 Task: Search email   from parteek.kumar@softage.net in folder Inbox with a subject Subject0006
Action: Mouse moved to (550, 80)
Screenshot: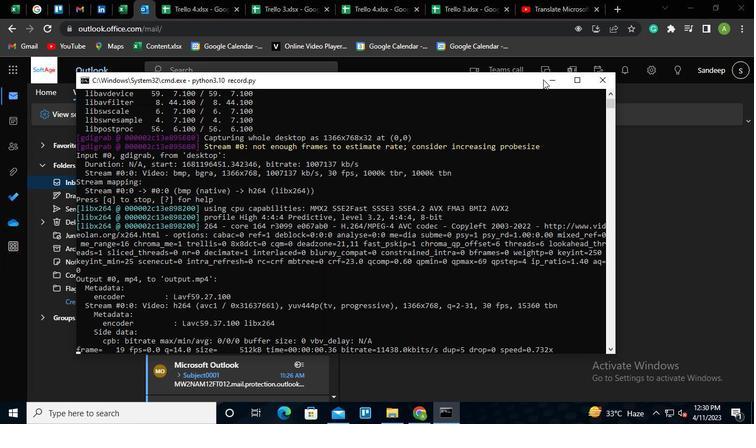 
Action: Mouse pressed left at (550, 80)
Screenshot: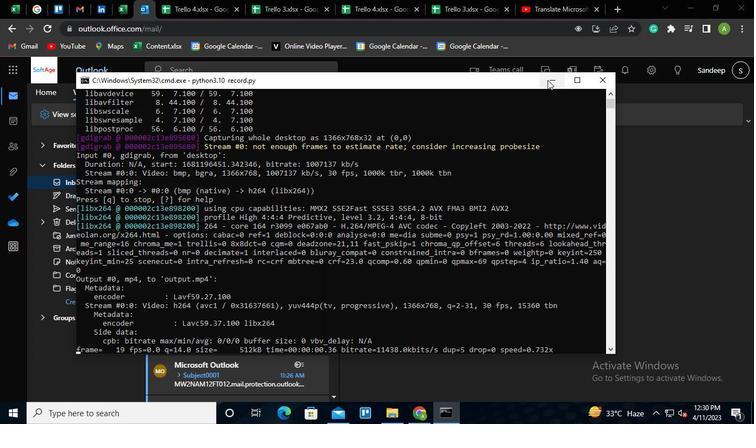 
Action: Mouse moved to (238, 71)
Screenshot: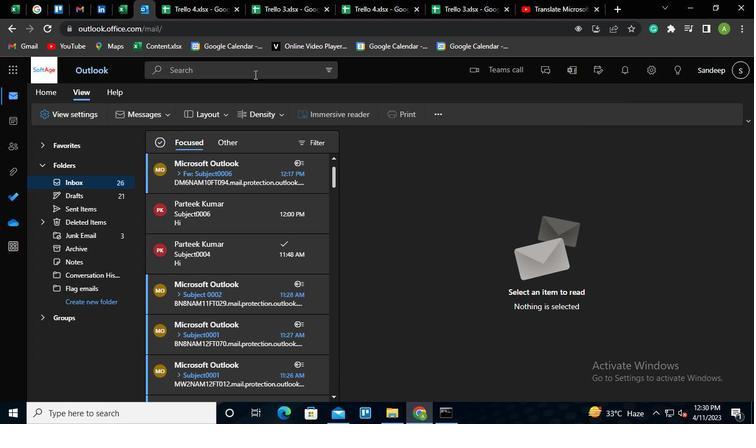 
Action: Mouse pressed left at (238, 71)
Screenshot: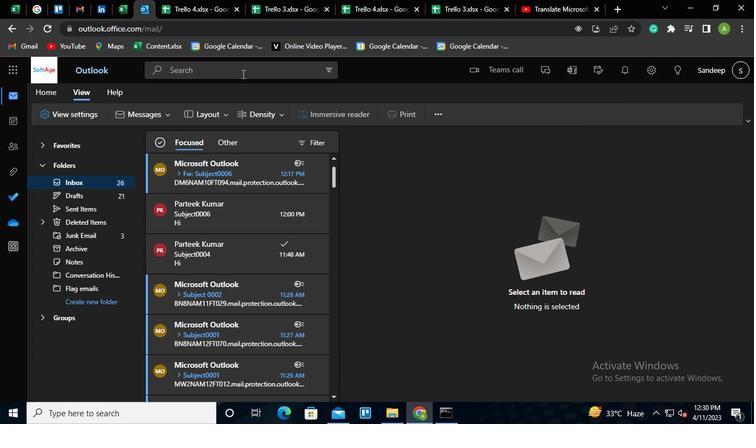 
Action: Mouse moved to (426, 70)
Screenshot: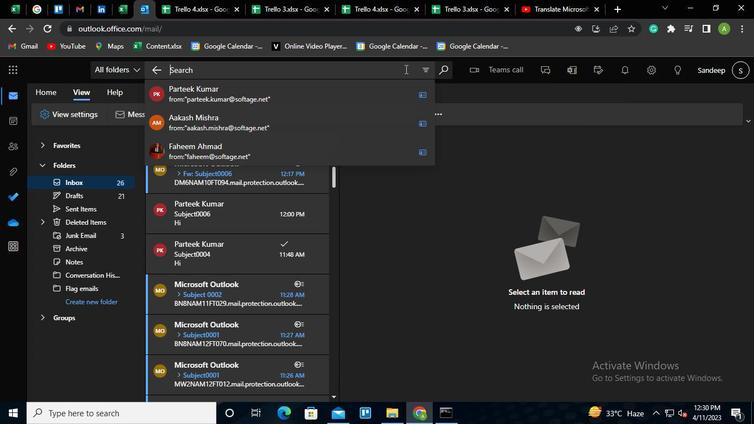 
Action: Mouse pressed left at (426, 70)
Screenshot: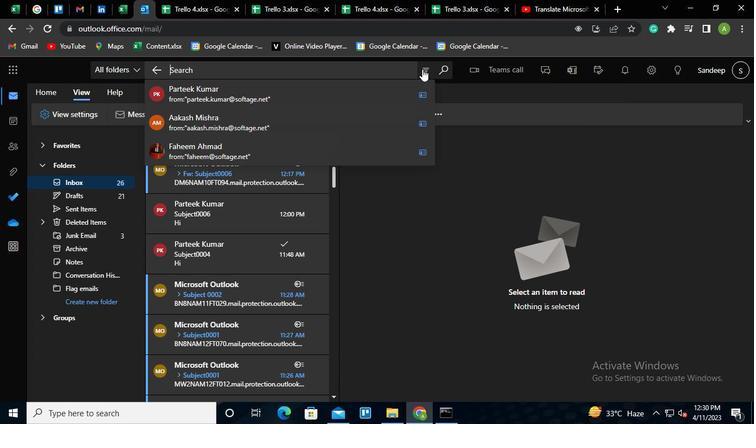 
Action: Mouse moved to (233, 93)
Screenshot: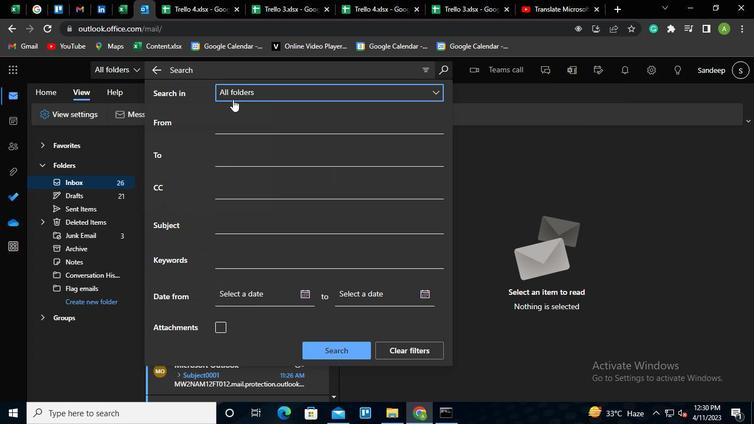 
Action: Mouse pressed left at (233, 93)
Screenshot: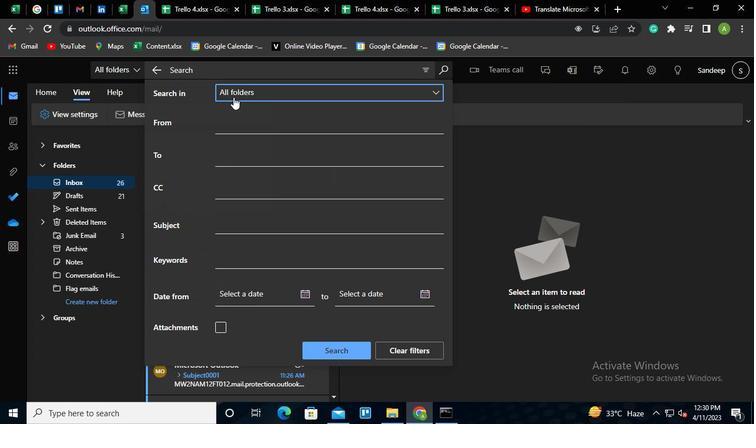 
Action: Mouse moved to (230, 127)
Screenshot: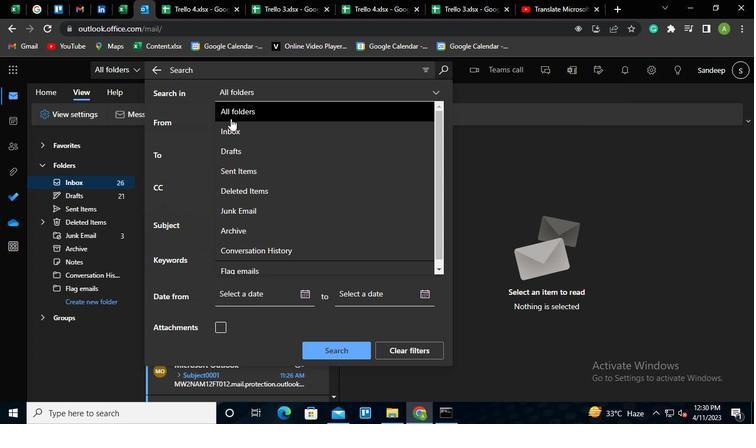 
Action: Mouse pressed left at (230, 127)
Screenshot: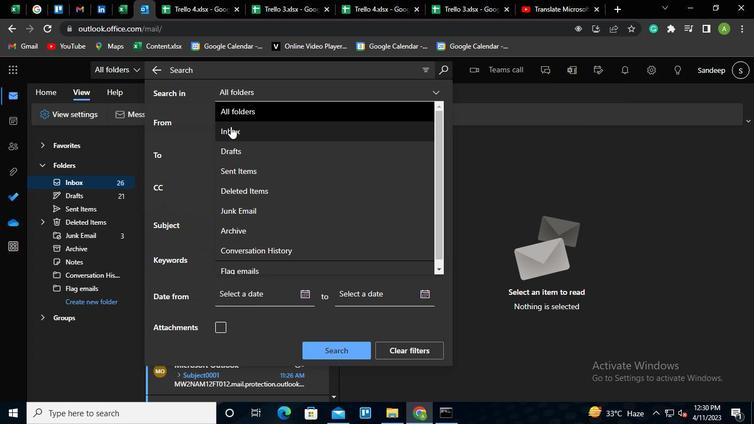 
Action: Mouse moved to (229, 122)
Screenshot: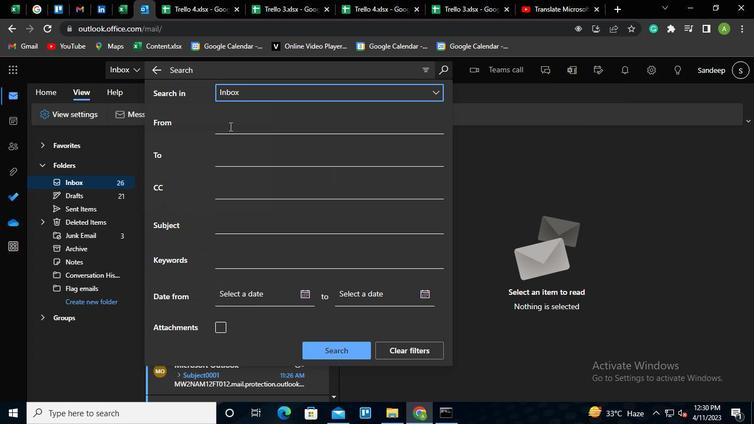 
Action: Mouse pressed left at (229, 122)
Screenshot: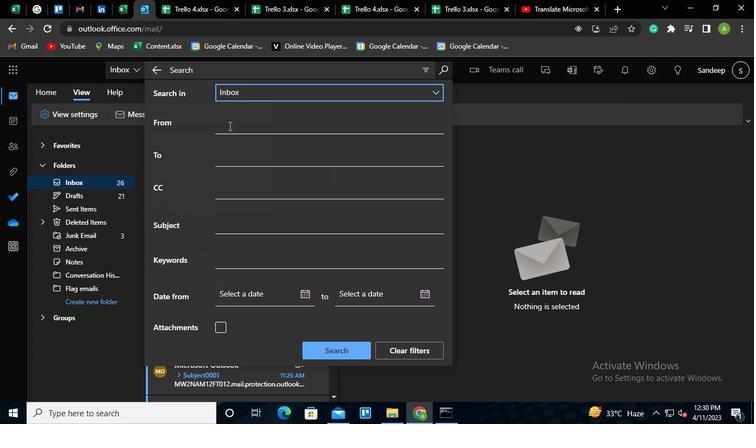 
Action: Mouse moved to (251, 157)
Screenshot: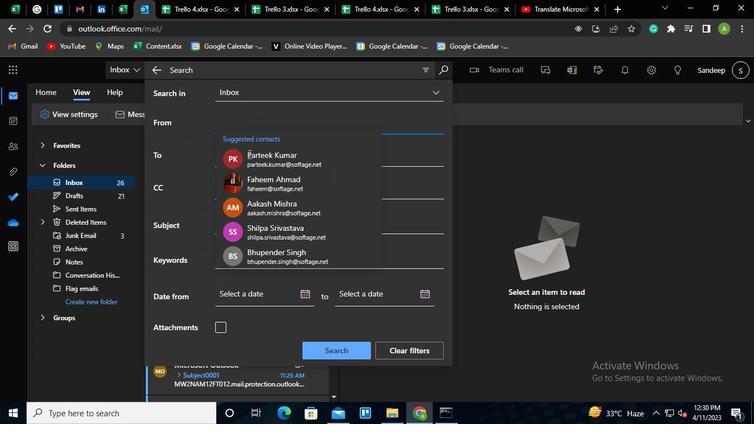 
Action: Mouse pressed left at (251, 157)
Screenshot: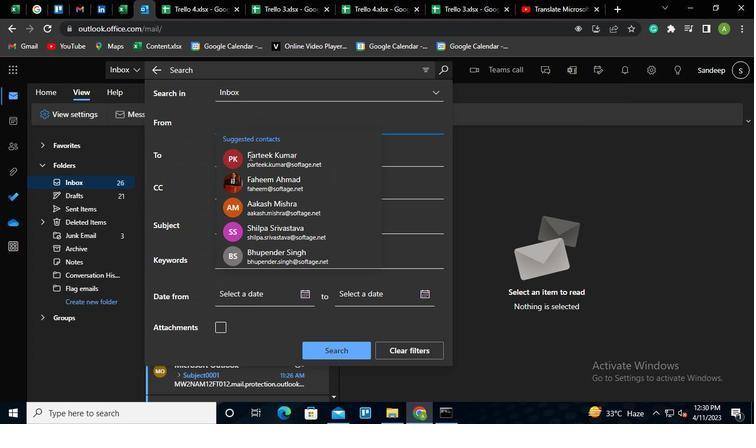 
Action: Mouse moved to (233, 227)
Screenshot: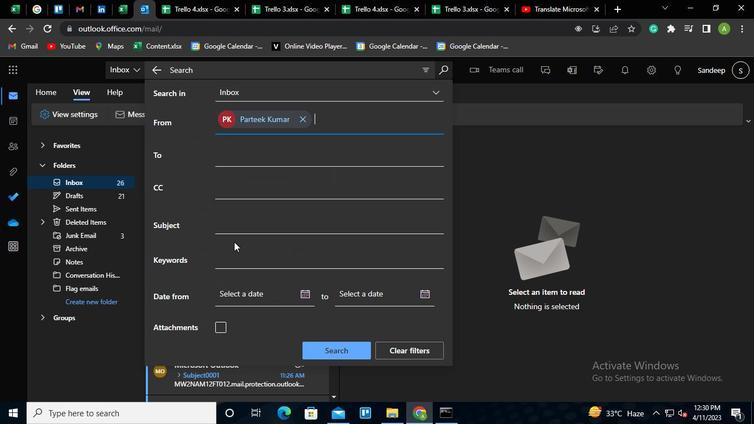
Action: Mouse pressed left at (233, 227)
Screenshot: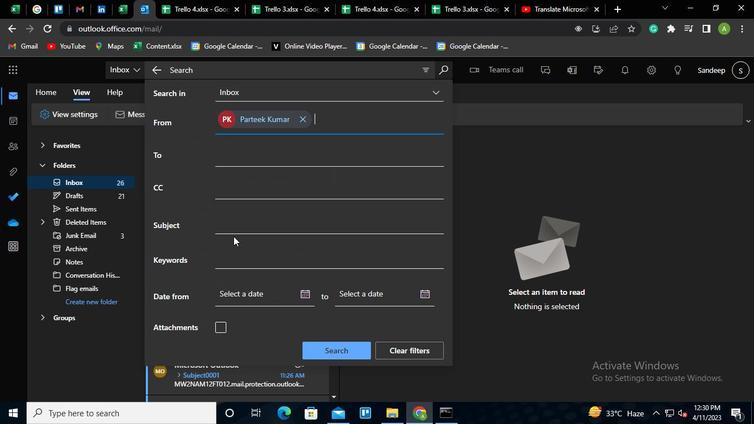 
Action: Keyboard Key.shift
Screenshot: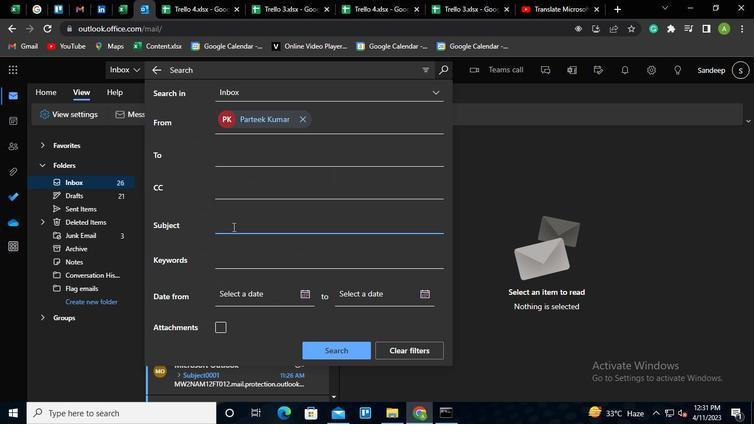 
Action: Keyboard S
Screenshot: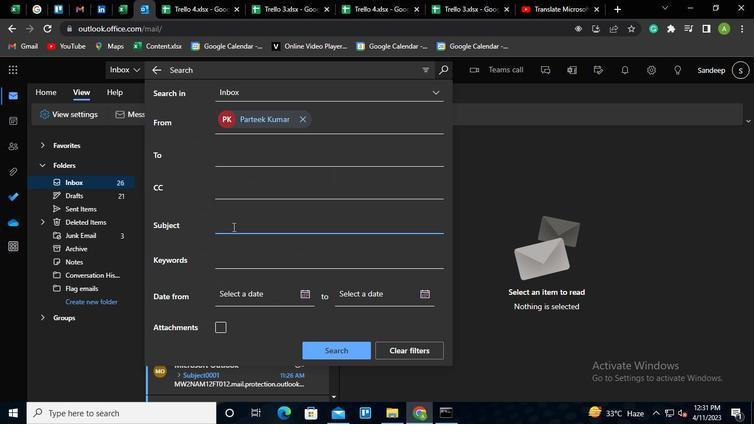 
Action: Keyboard u
Screenshot: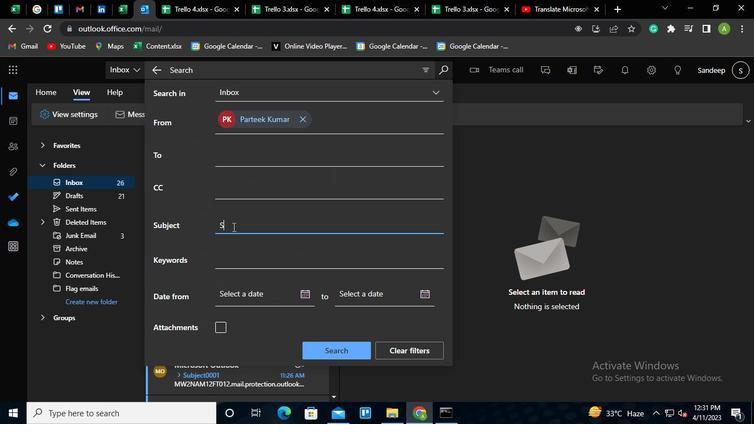 
Action: Keyboard b
Screenshot: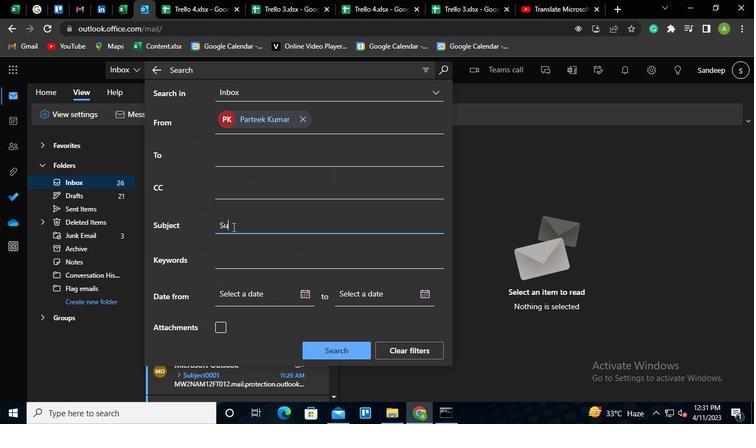
Action: Keyboard j
Screenshot: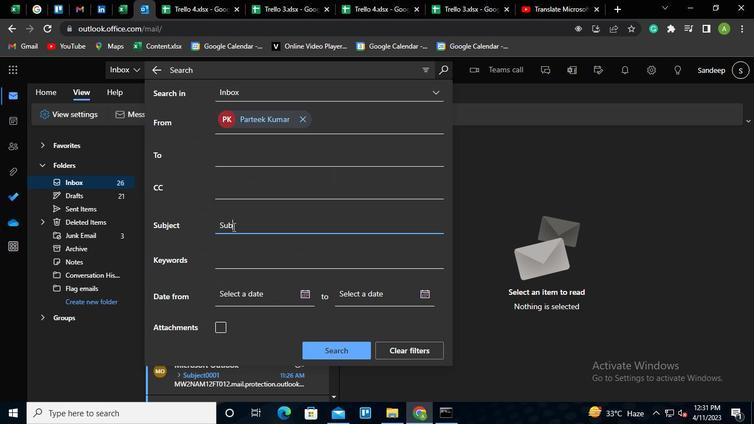 
Action: Keyboard e
Screenshot: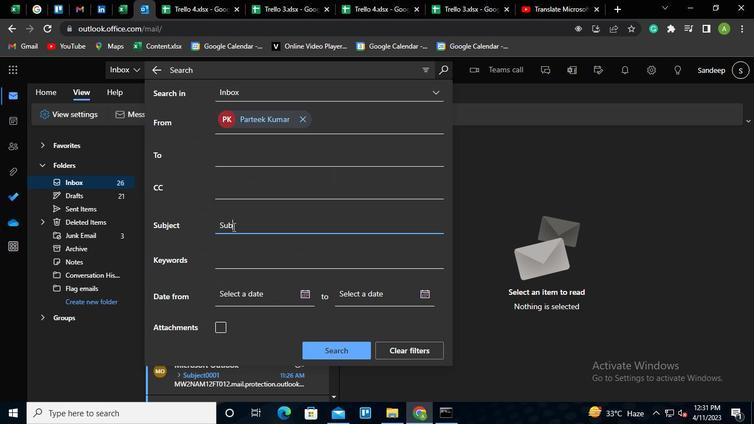 
Action: Keyboard c
Screenshot: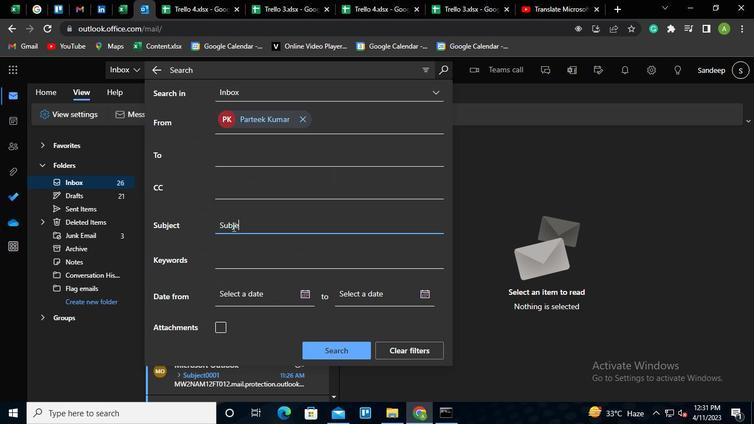 
Action: Keyboard t
Screenshot: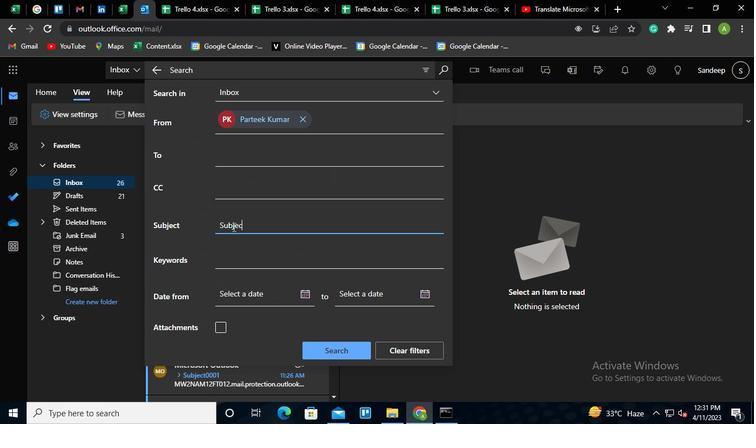 
Action: Keyboard <96>
Screenshot: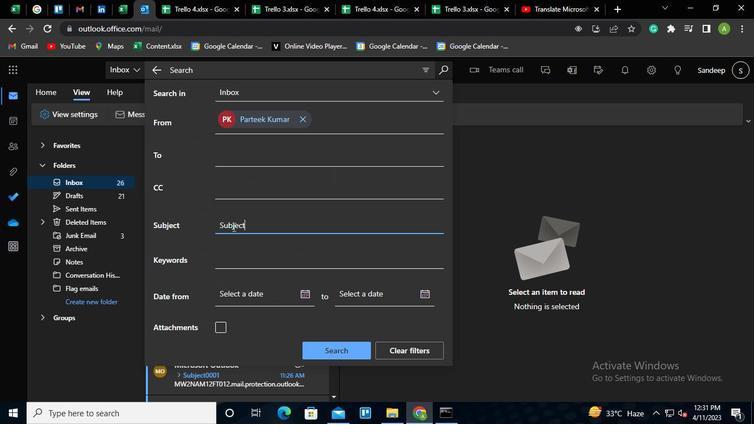 
Action: Keyboard <96>
Screenshot: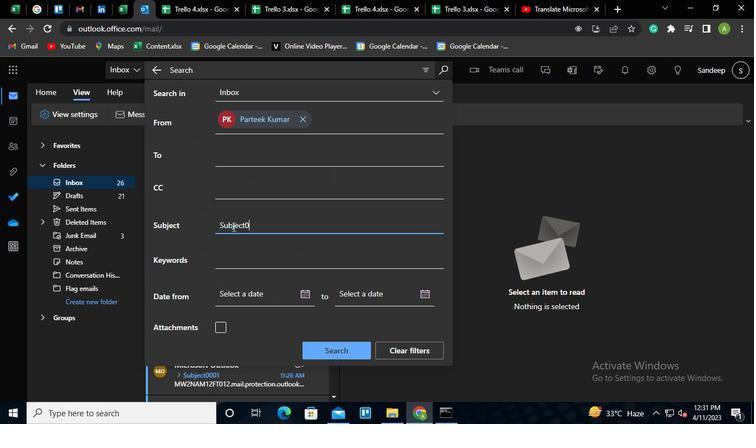 
Action: Keyboard <96>
Screenshot: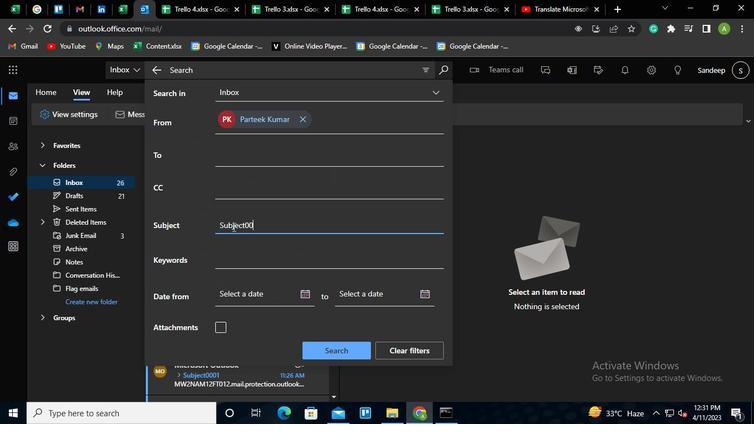 
Action: Keyboard <102>
Screenshot: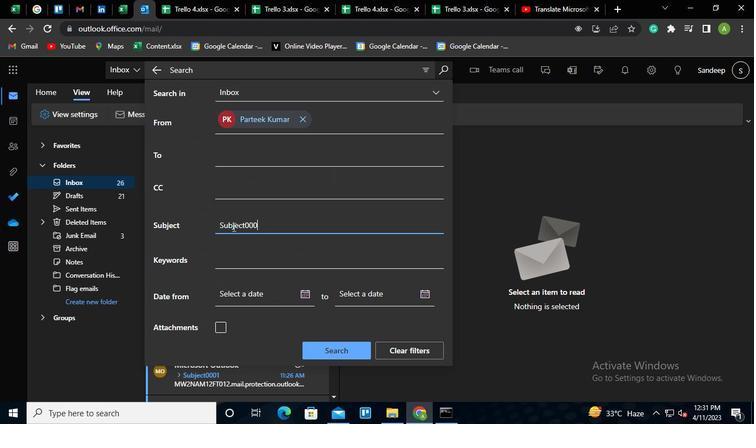 
Action: Mouse moved to (330, 354)
Screenshot: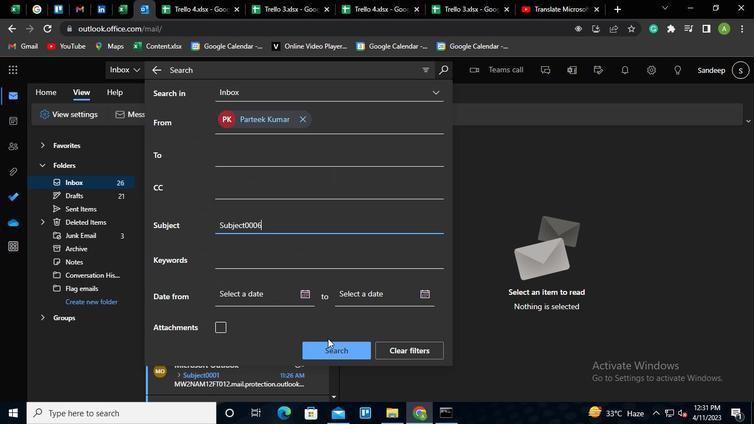 
Action: Mouse pressed left at (330, 354)
Screenshot: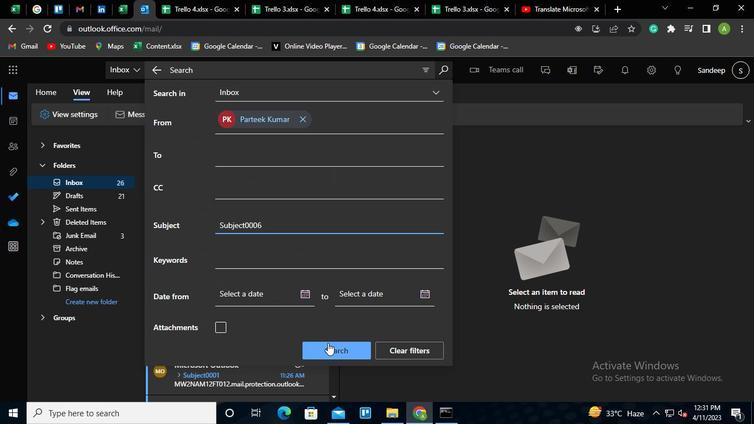 
Action: Mouse moved to (444, 422)
Screenshot: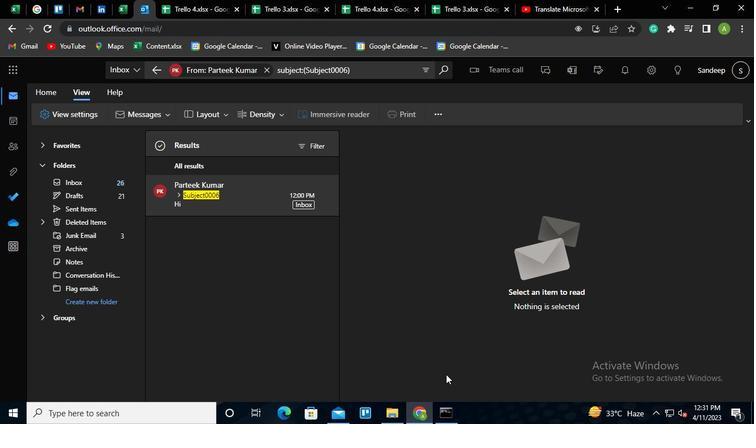 
Action: Mouse pressed left at (444, 422)
Screenshot: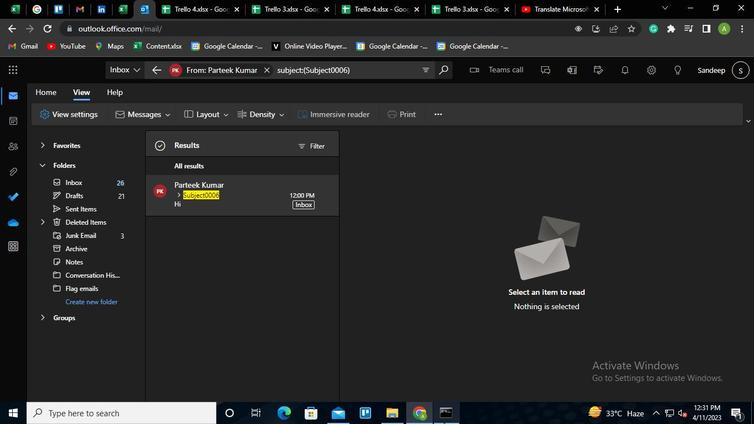 
Action: Mouse moved to (604, 76)
Screenshot: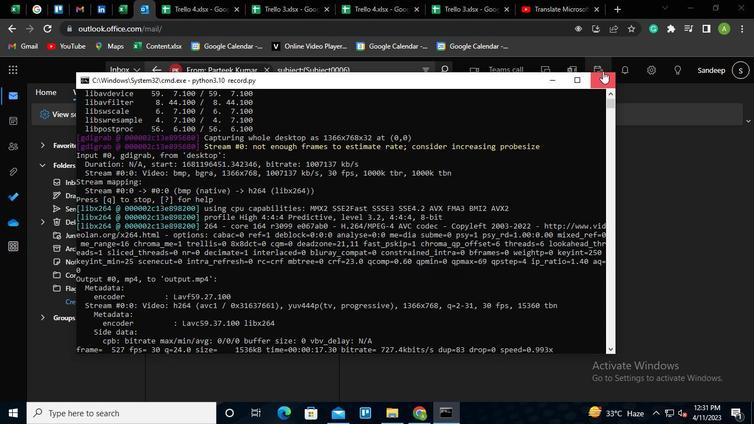 
Action: Mouse pressed left at (604, 76)
Screenshot: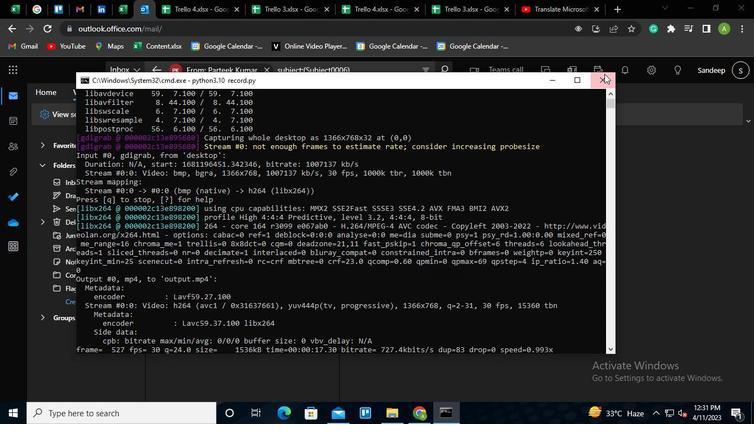 
